 Task: Change the calendar layout to Schedule View in Microsoft Outlook.
Action: Mouse moved to (5, 72)
Screenshot: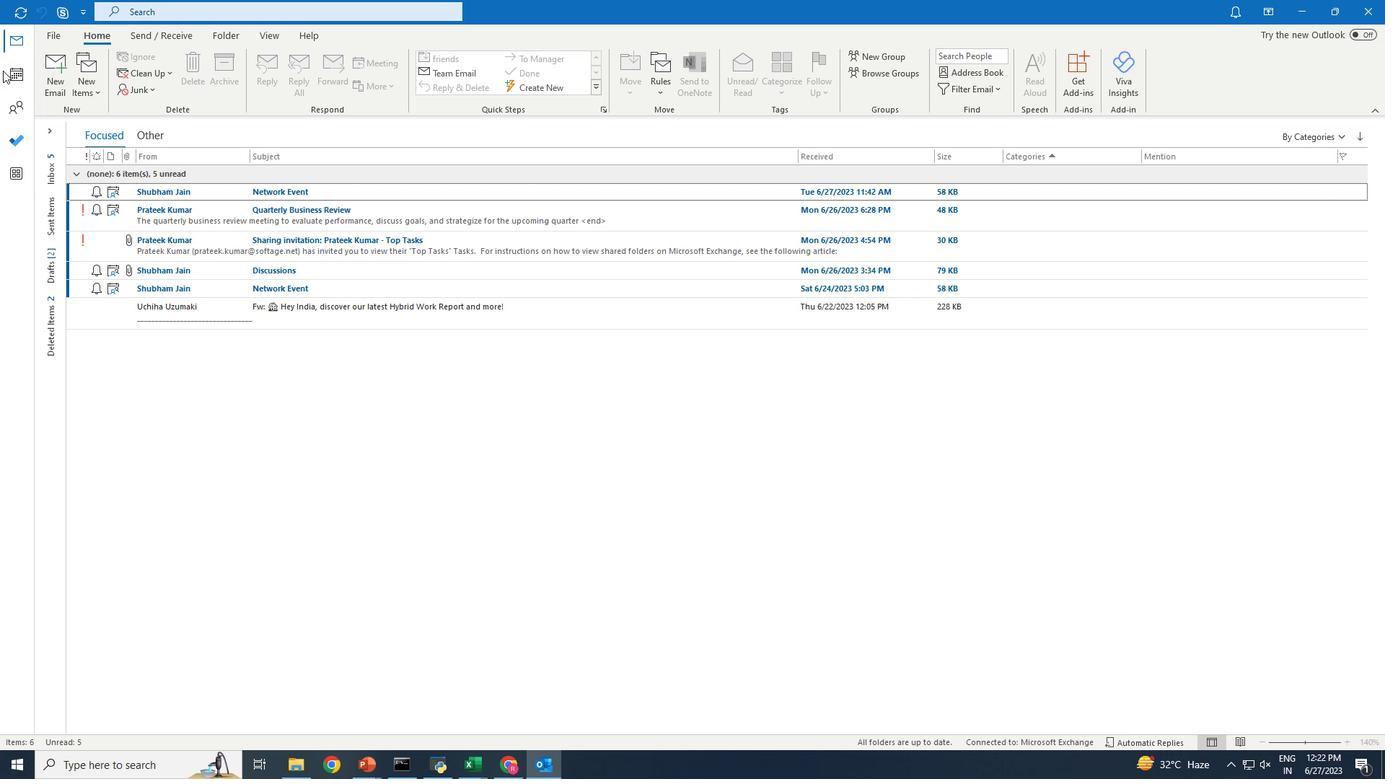 
Action: Mouse pressed left at (5, 72)
Screenshot: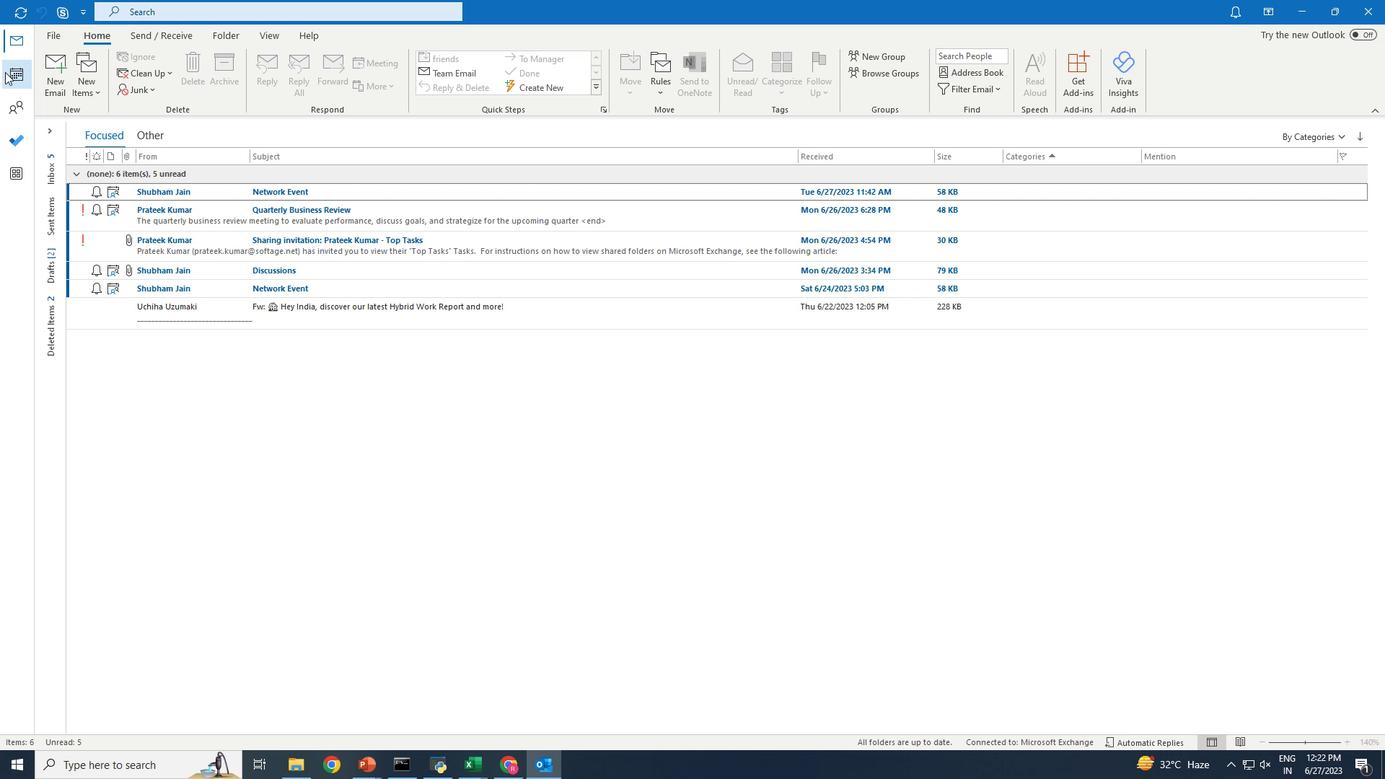 
Action: Mouse moved to (274, 36)
Screenshot: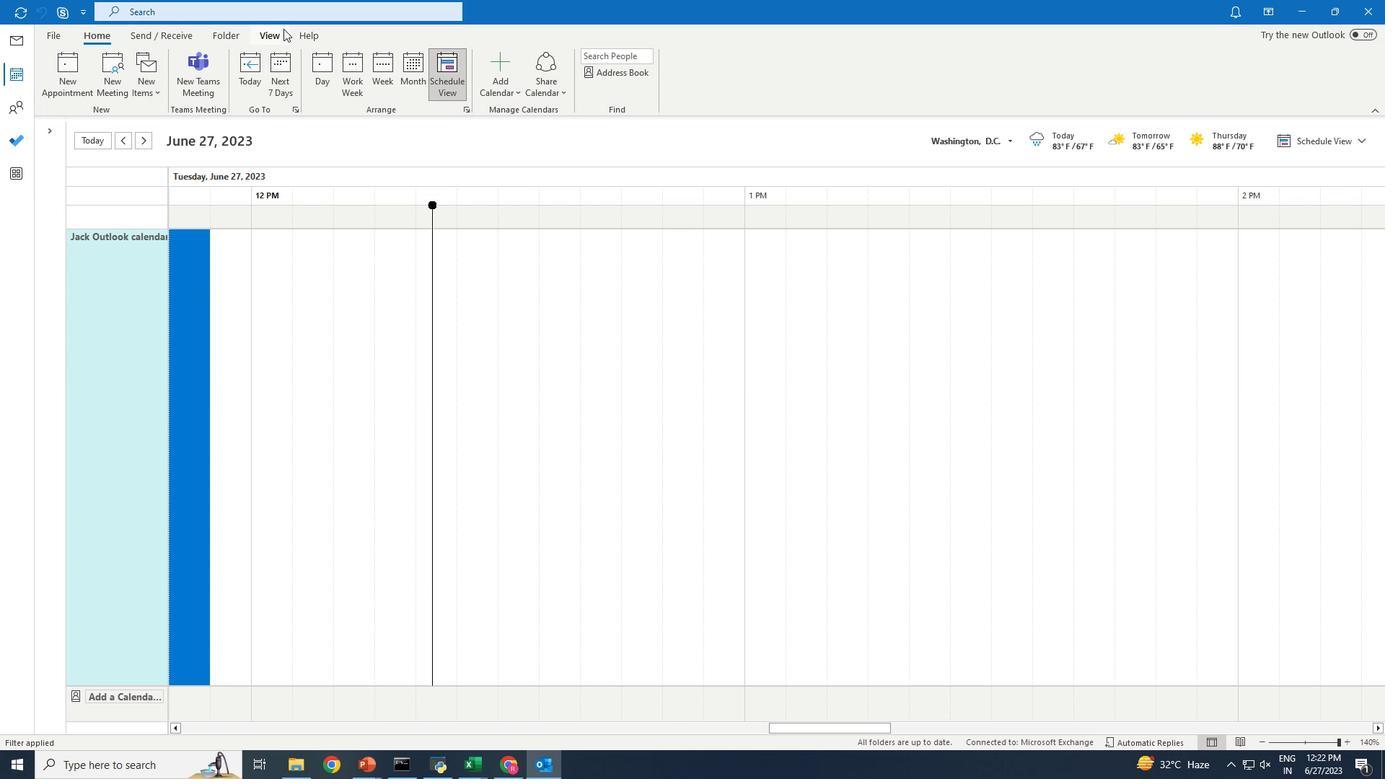 
Action: Mouse pressed left at (274, 36)
Screenshot: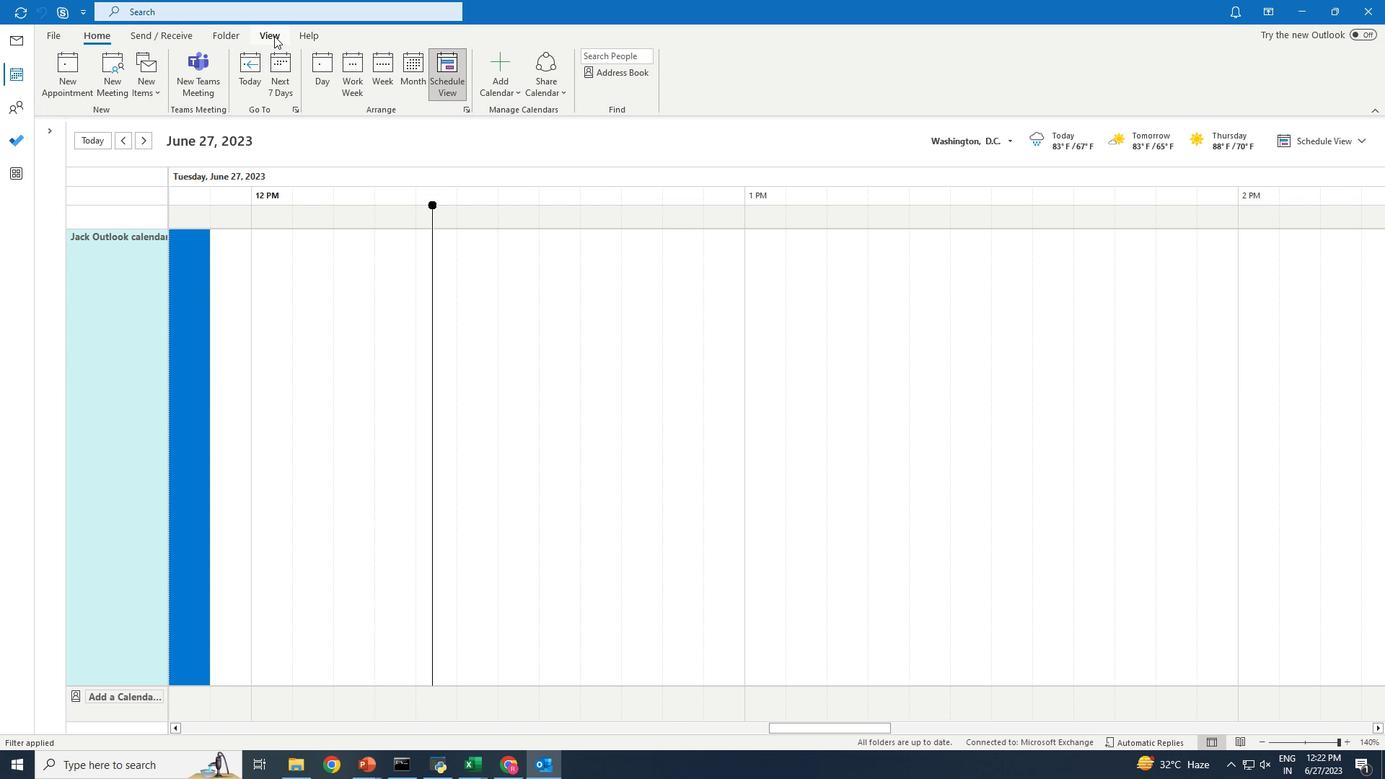 
Action: Mouse moved to (606, 93)
Screenshot: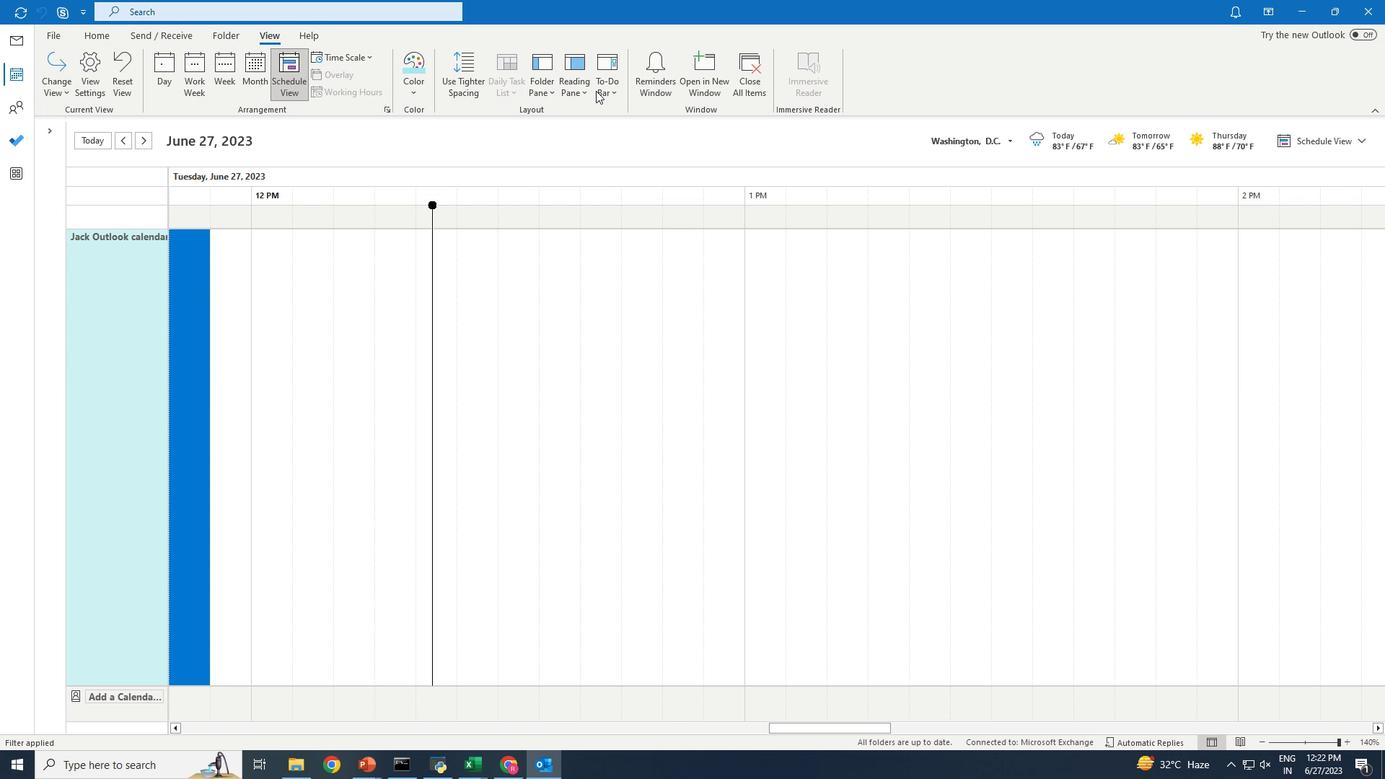 
Action: Mouse pressed left at (606, 93)
Screenshot: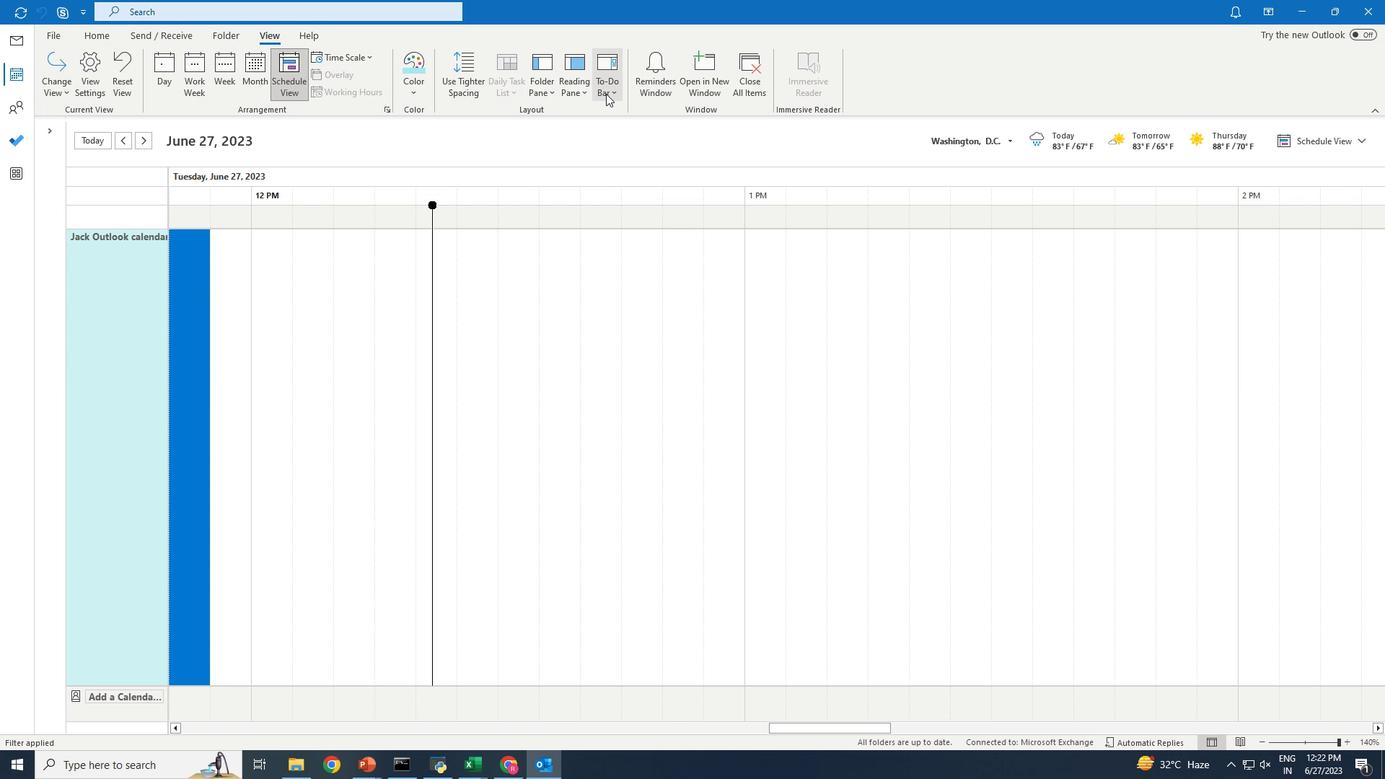 
Action: Mouse moved to (628, 129)
Screenshot: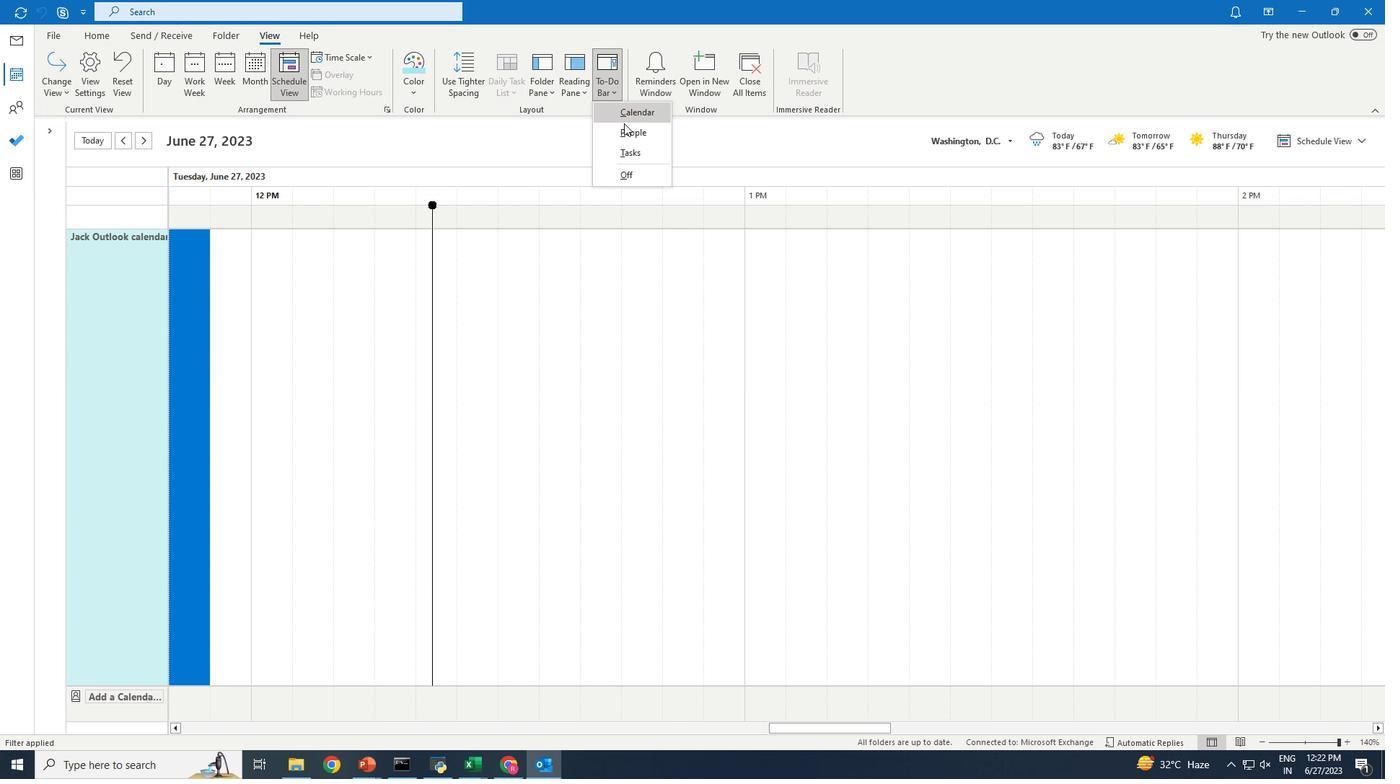
Action: Mouse pressed left at (628, 129)
Screenshot: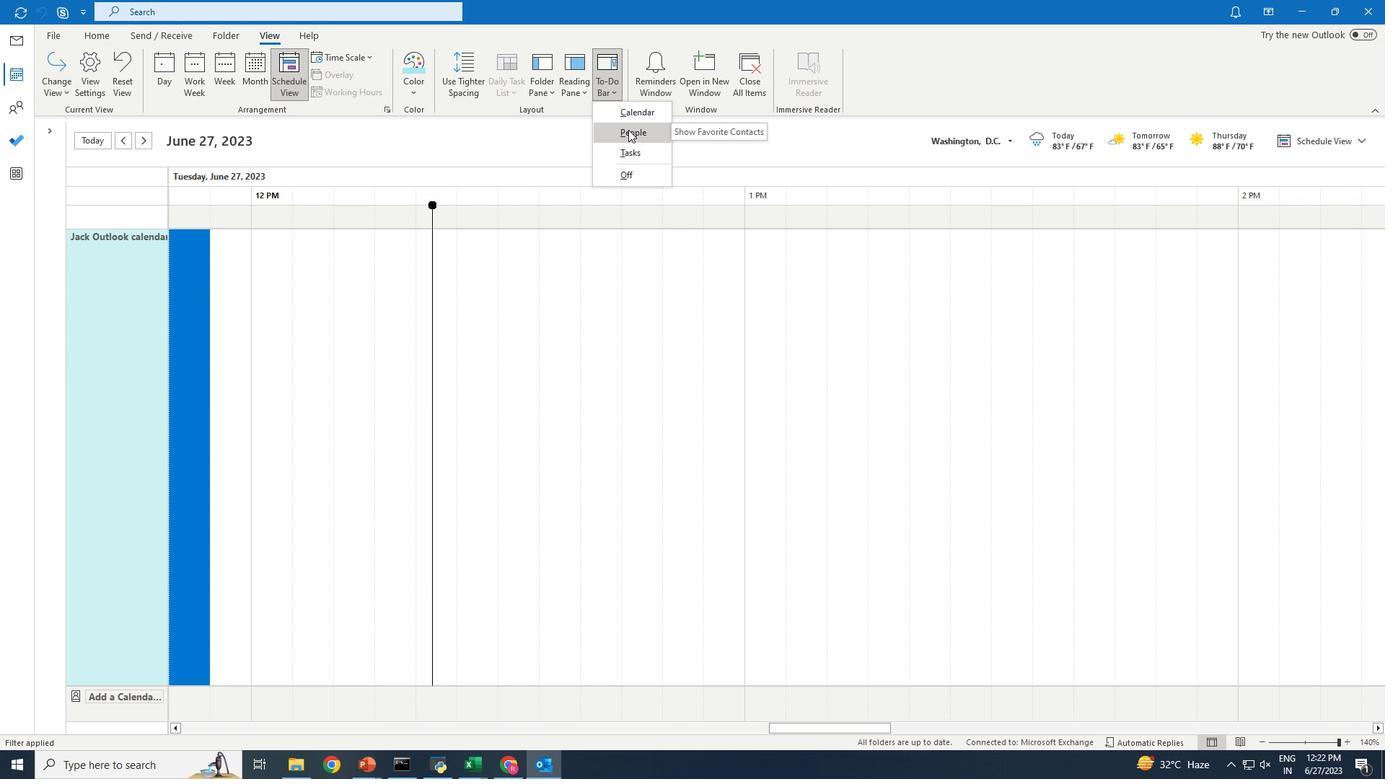 
Action: Mouse moved to (614, 95)
Screenshot: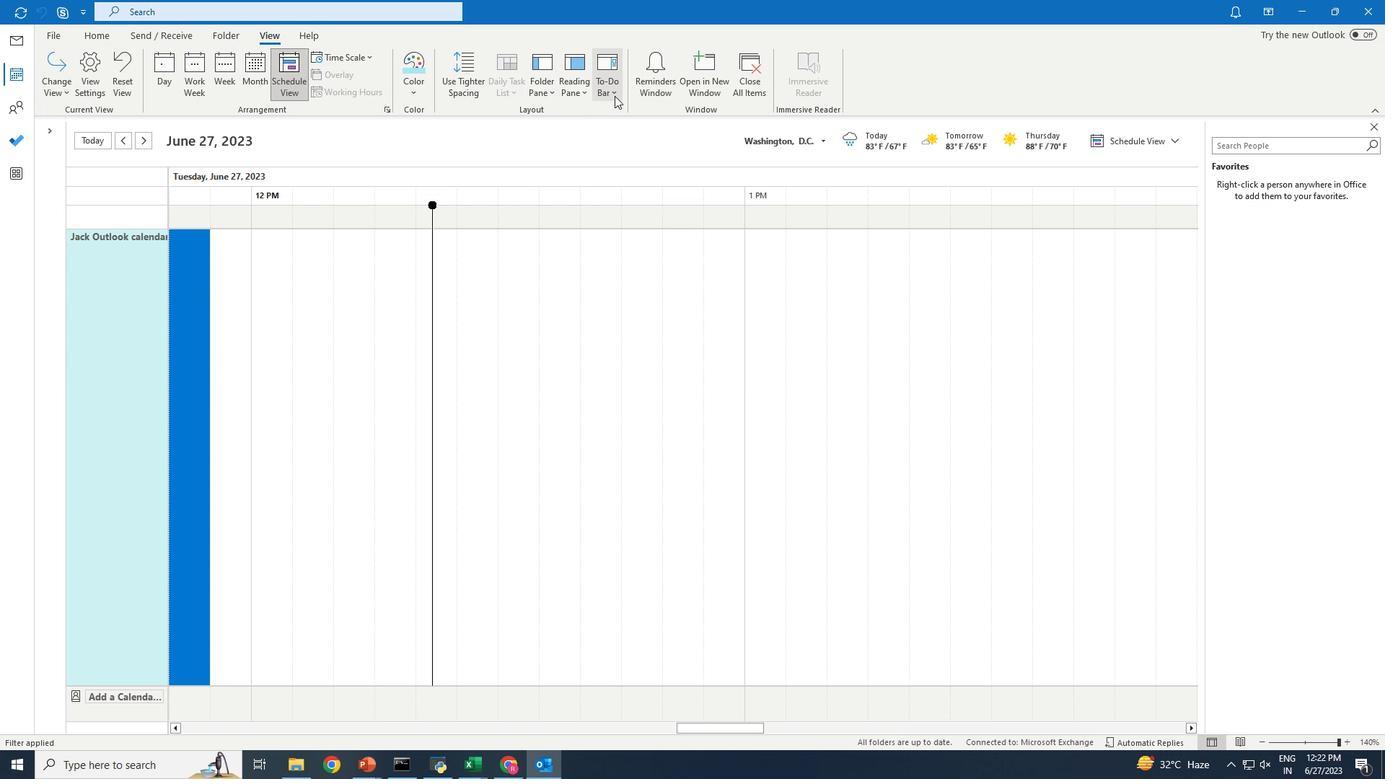 
Action: Mouse pressed left at (614, 95)
Screenshot: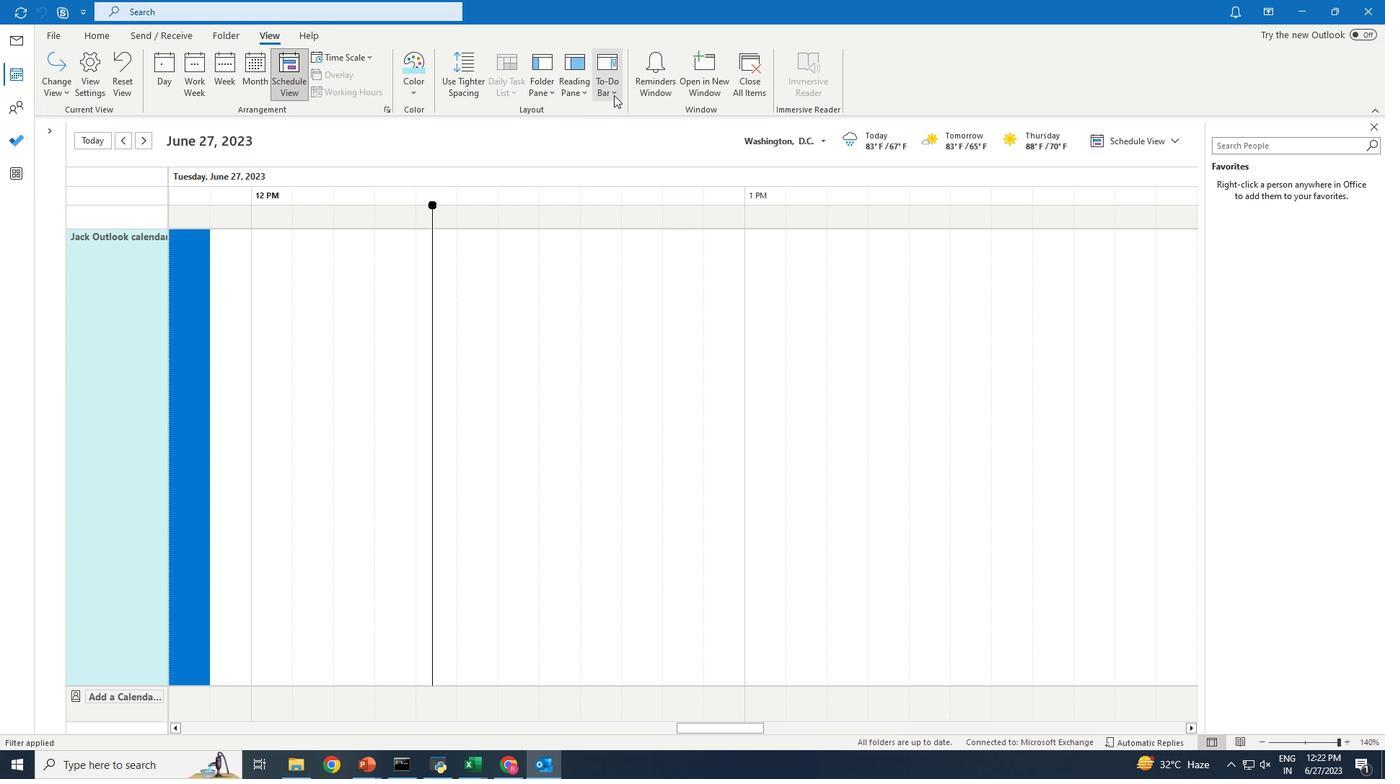 
Action: Mouse moved to (633, 150)
Screenshot: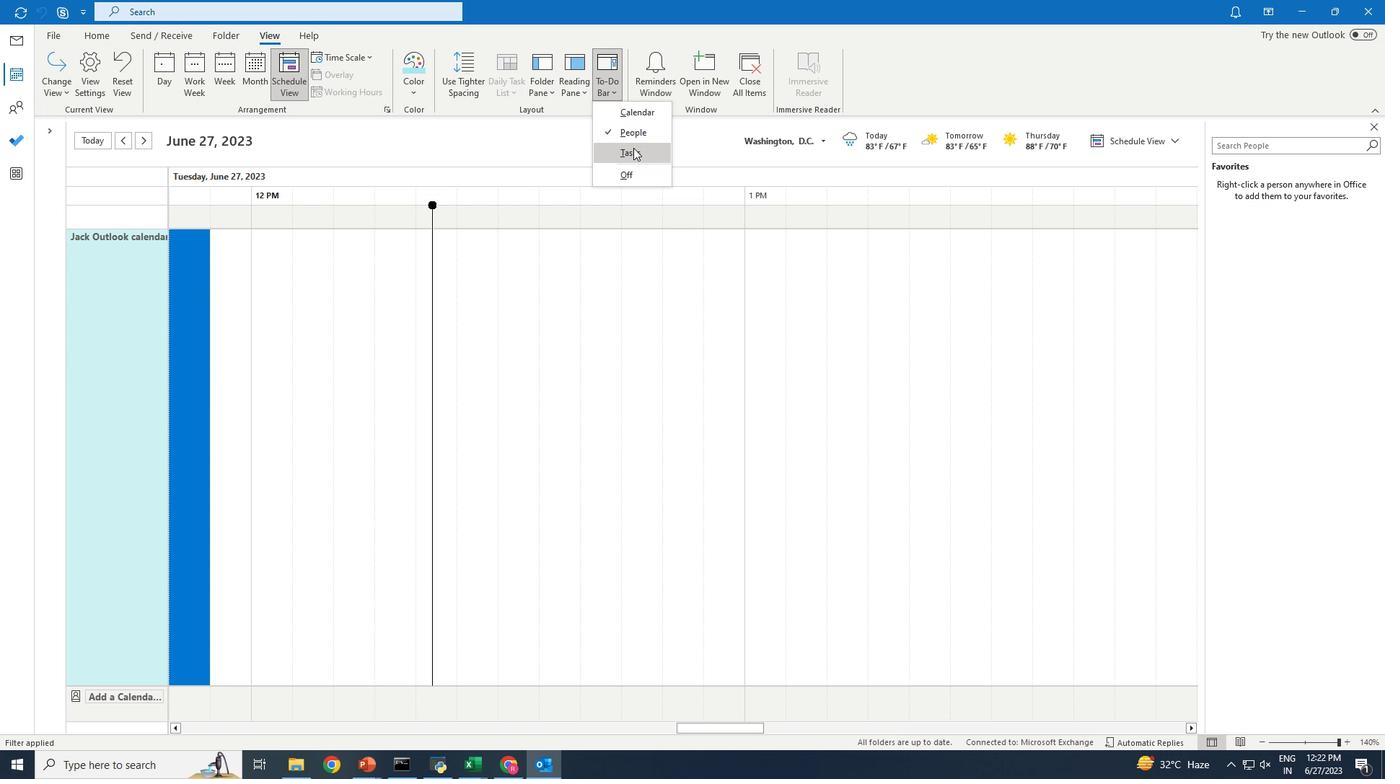 
Action: Mouse pressed left at (633, 150)
Screenshot: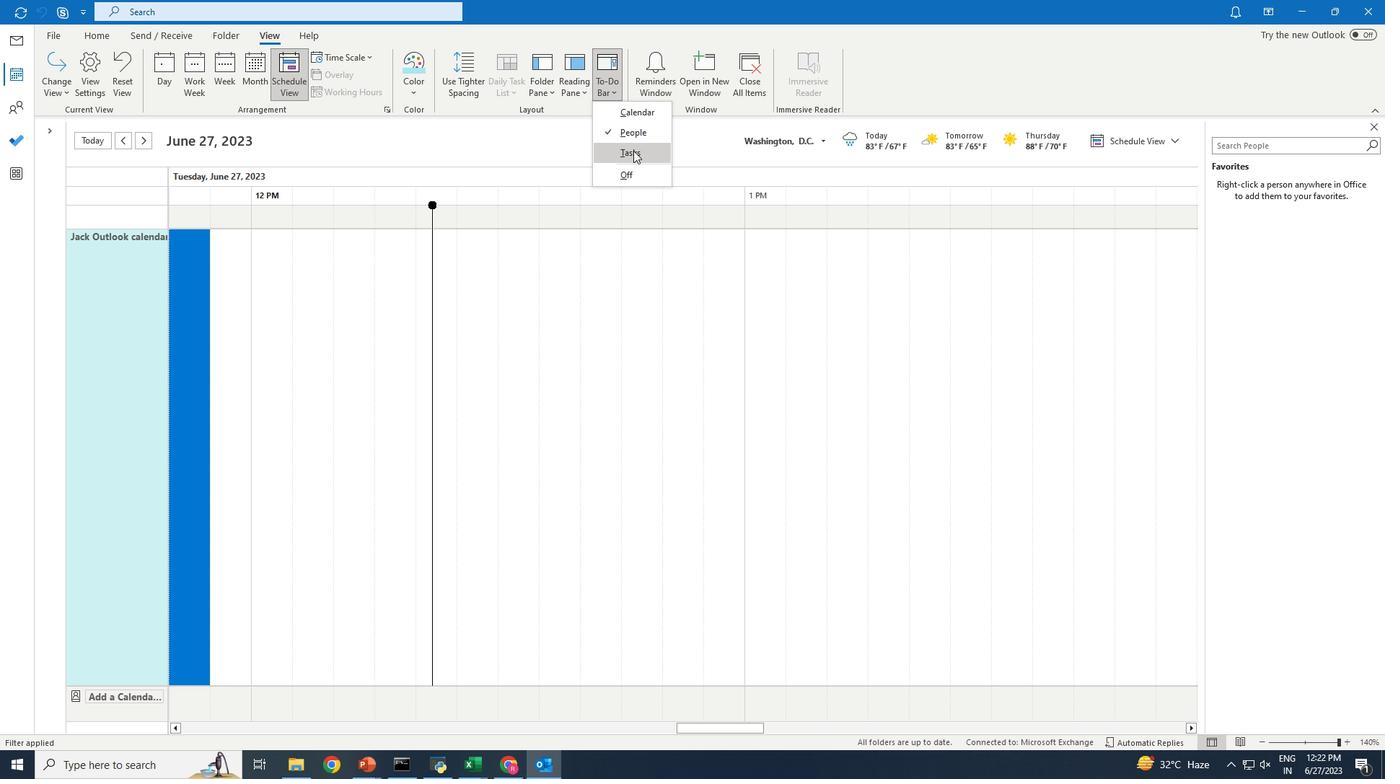 
Action: Mouse moved to (635, 267)
Screenshot: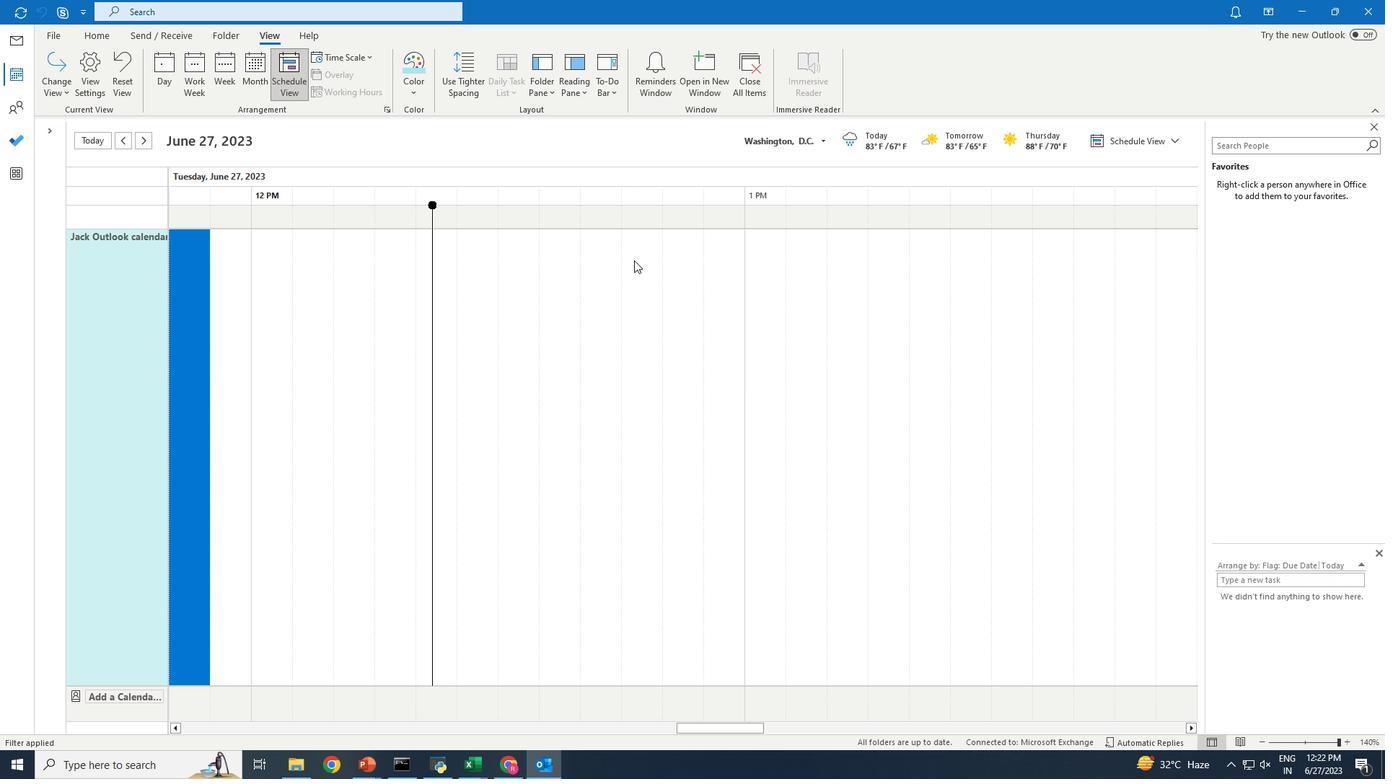 
